 Task: Add elbow connector.
Action: Mouse moved to (212, 75)
Screenshot: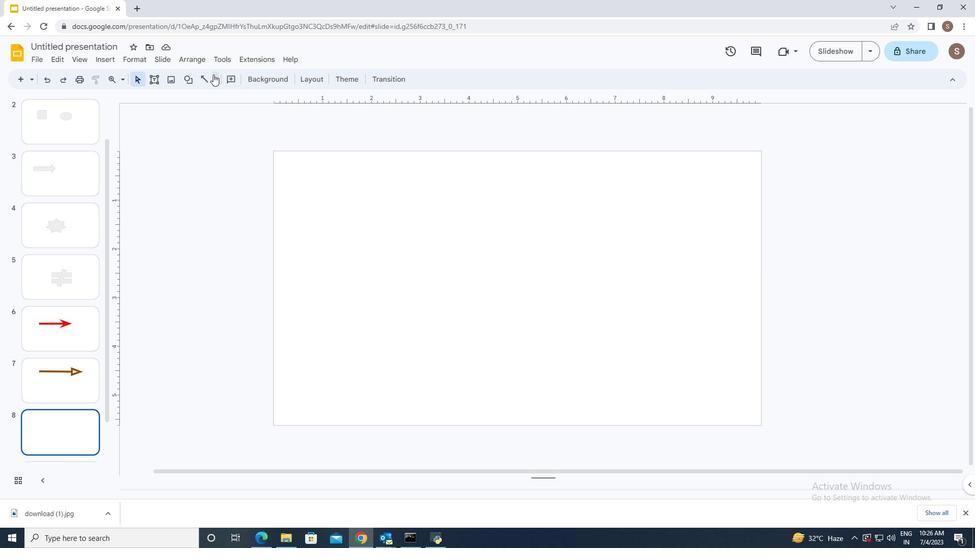 
Action: Mouse pressed left at (212, 75)
Screenshot: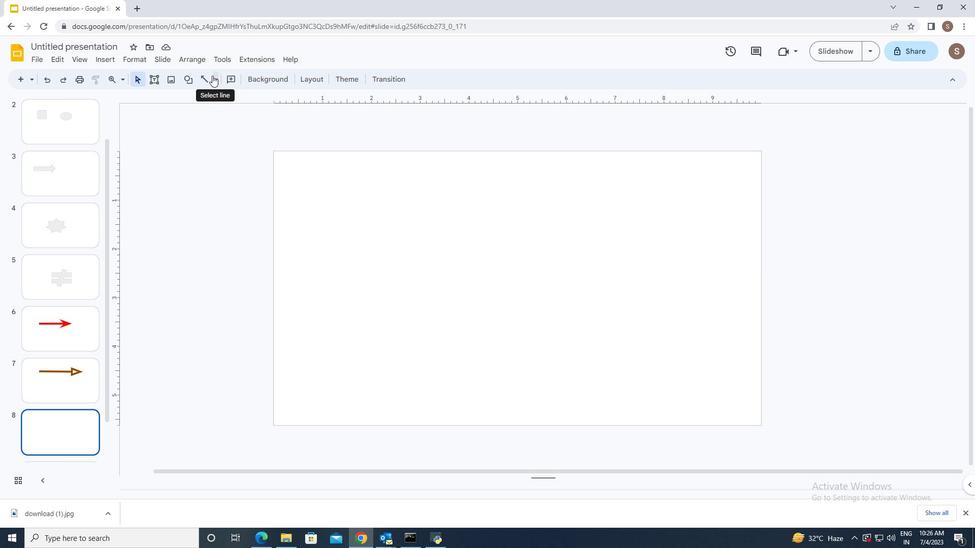 
Action: Mouse moved to (212, 128)
Screenshot: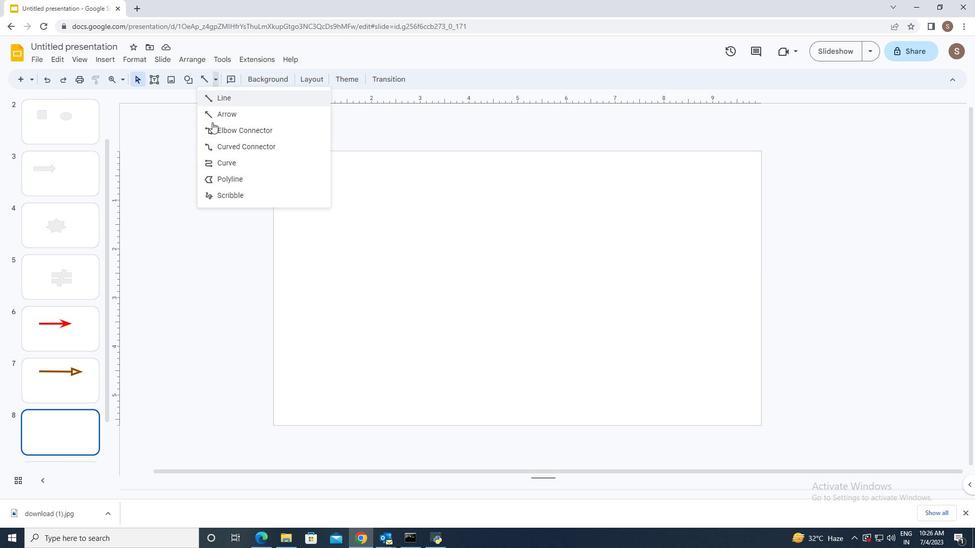 
Action: Mouse pressed left at (212, 128)
Screenshot: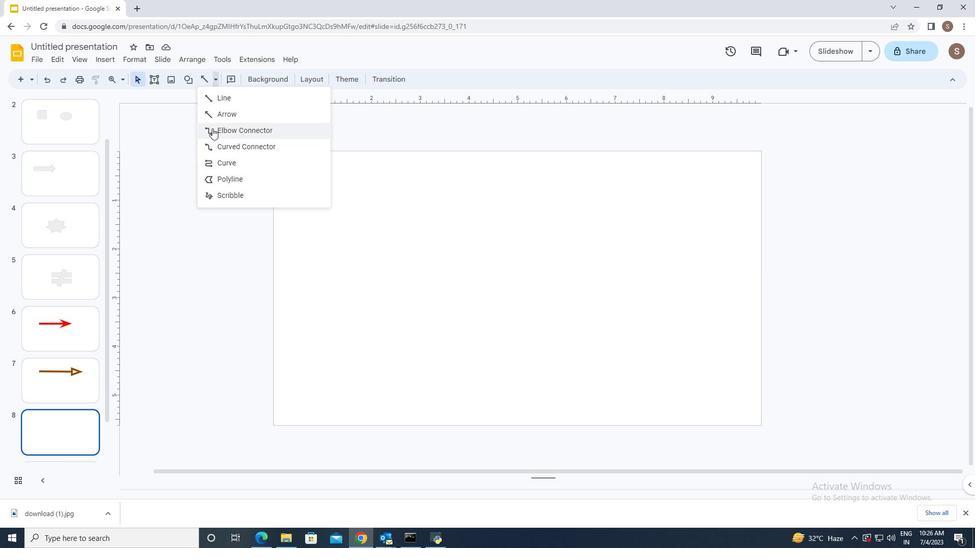 
Action: Mouse moved to (378, 220)
Screenshot: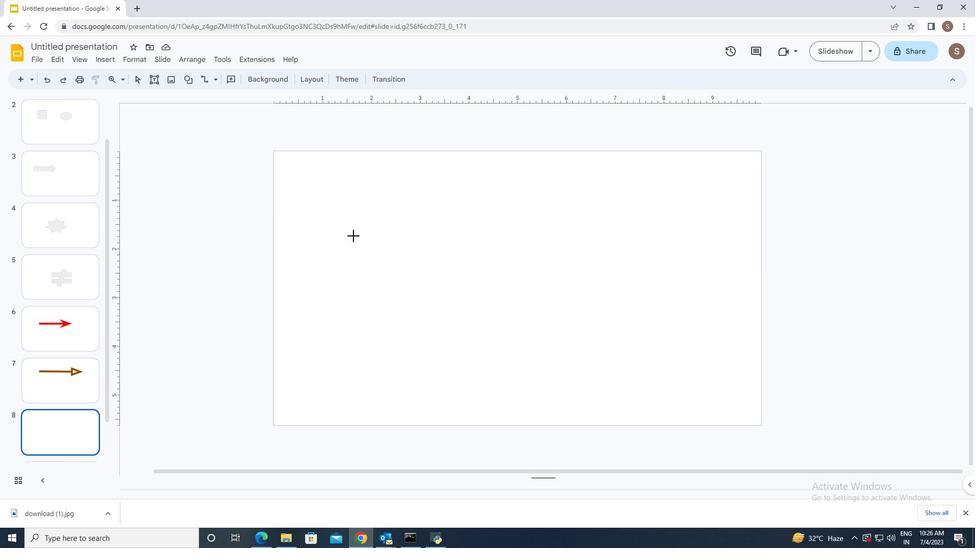 
Action: Mouse pressed left at (378, 220)
Screenshot: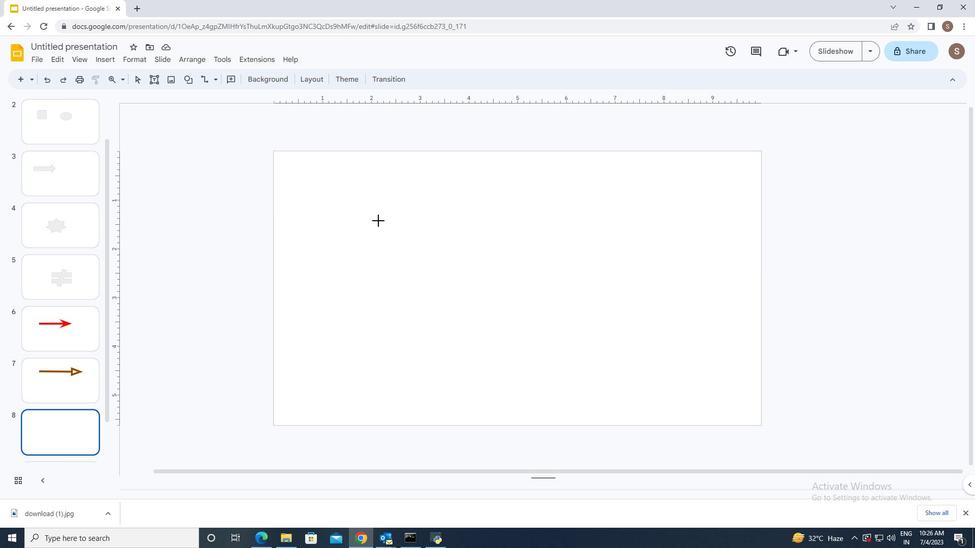 
Action: Mouse moved to (532, 392)
Screenshot: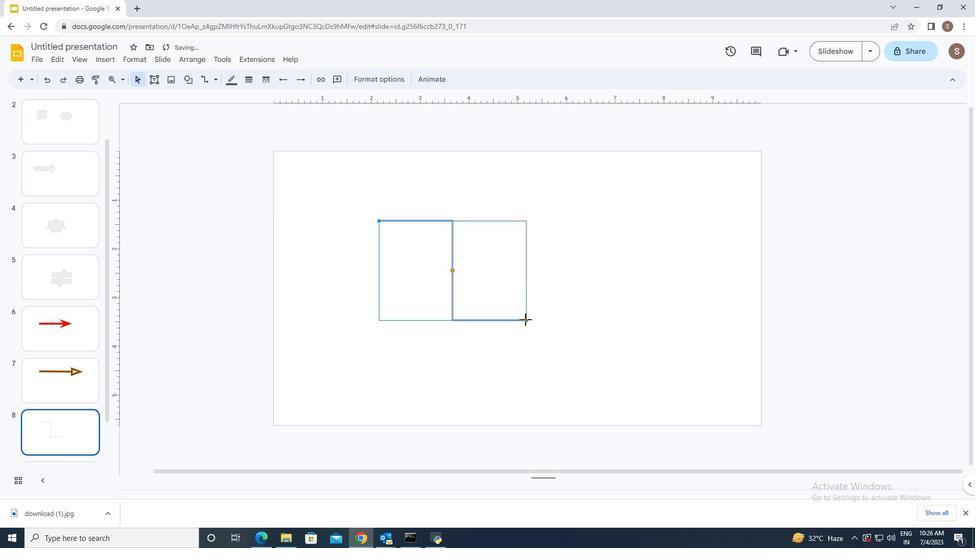 
Action: Mouse pressed left at (532, 392)
Screenshot: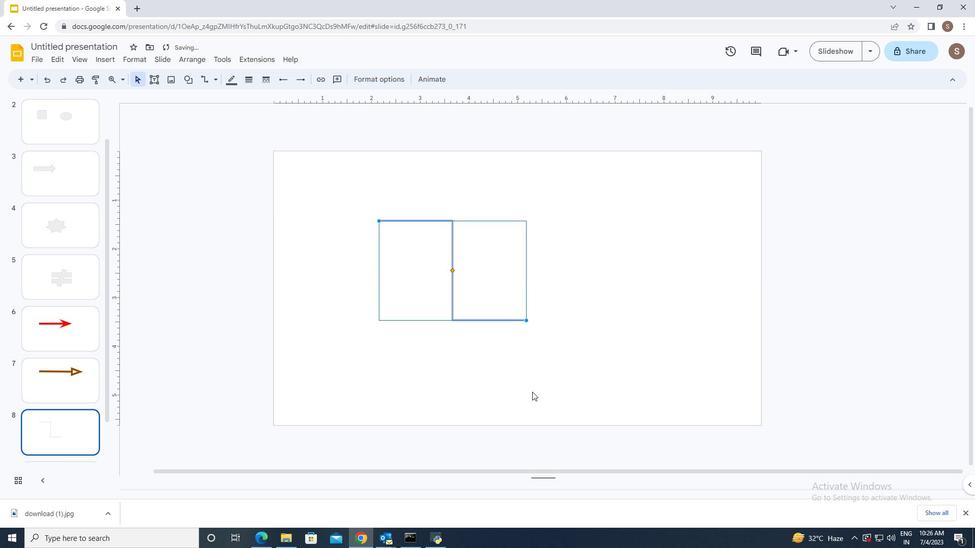 
